 Task: Set "Default preset setting used" for "H.264/MPEG-4 Part 10/AVC encoder (x264 10-bit)" to very fast.
Action: Mouse moved to (97, 10)
Screenshot: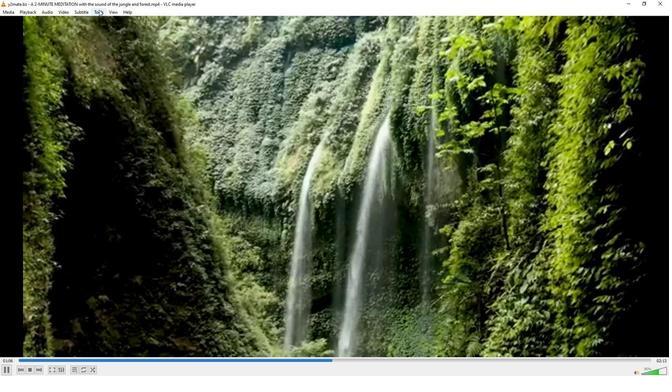 
Action: Mouse pressed left at (97, 10)
Screenshot: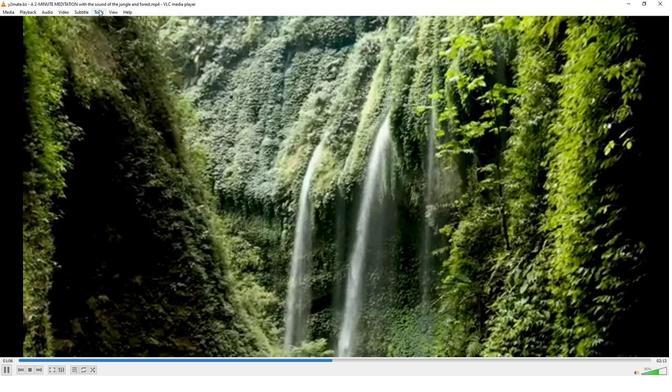 
Action: Mouse moved to (116, 96)
Screenshot: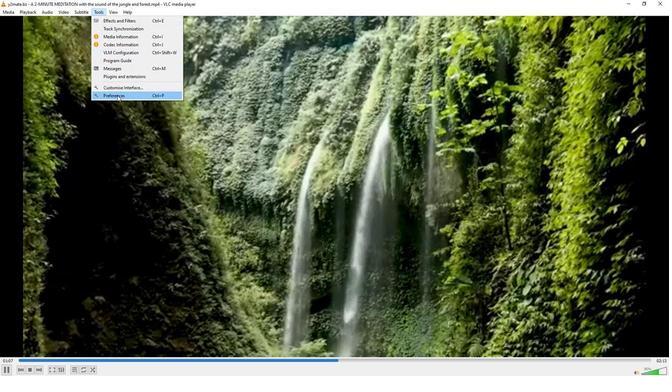 
Action: Mouse pressed left at (116, 96)
Screenshot: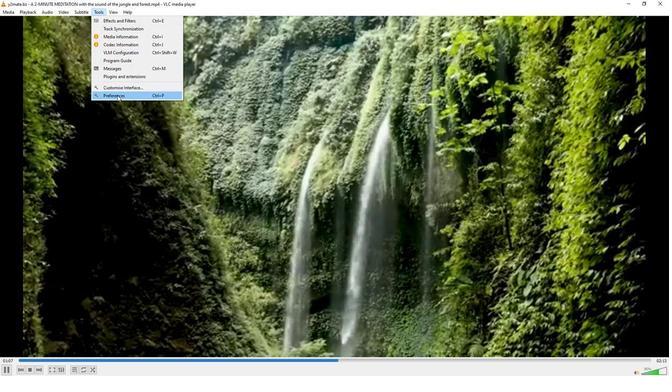 
Action: Mouse moved to (221, 308)
Screenshot: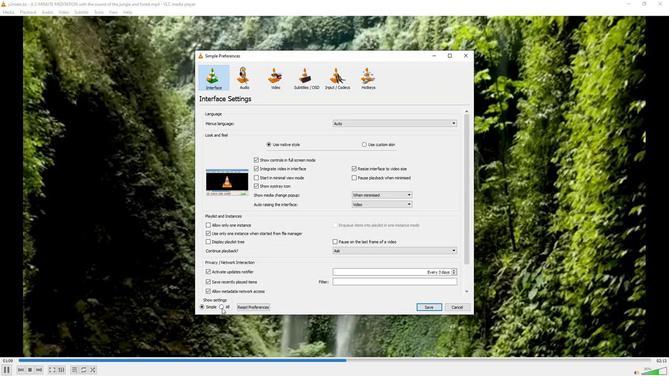 
Action: Mouse pressed left at (221, 308)
Screenshot: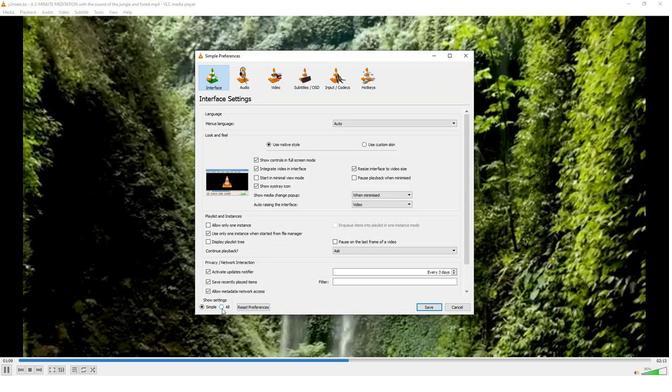 
Action: Mouse moved to (210, 237)
Screenshot: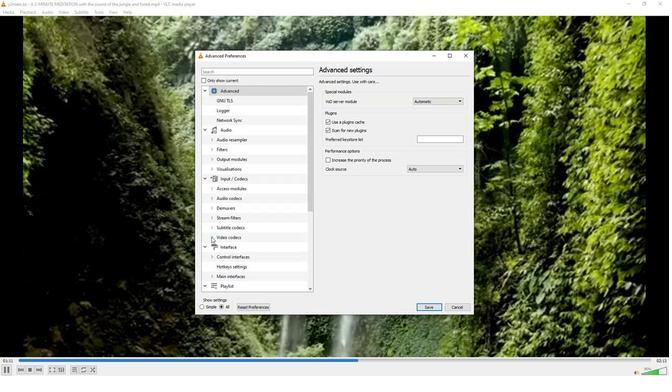 
Action: Mouse pressed left at (210, 237)
Screenshot: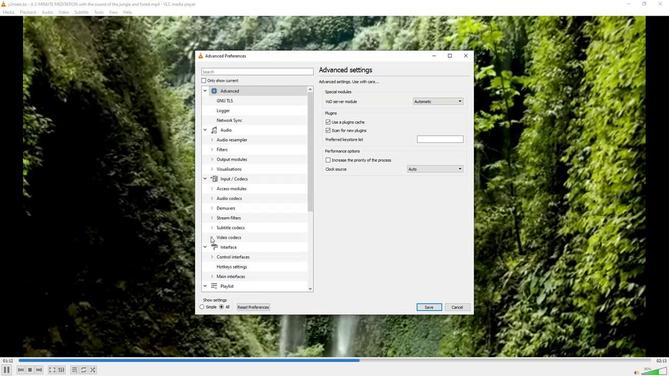 
Action: Mouse moved to (224, 244)
Screenshot: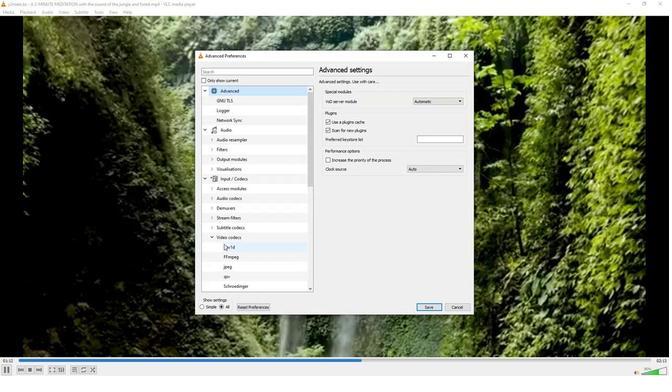 
Action: Mouse scrolled (224, 244) with delta (0, 0)
Screenshot: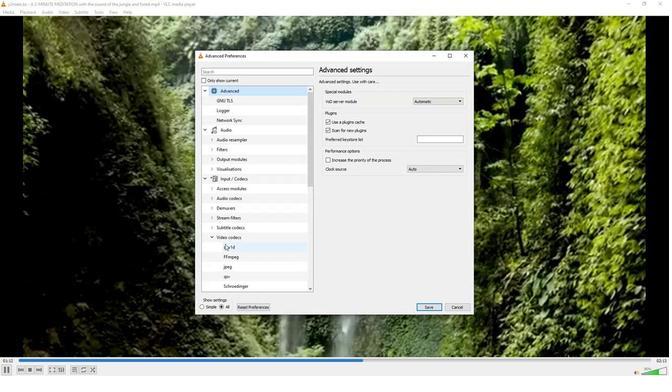 
Action: Mouse scrolled (224, 244) with delta (0, 0)
Screenshot: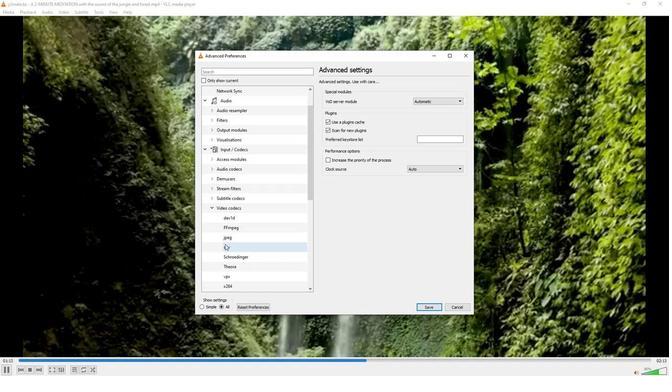 
Action: Mouse moved to (230, 268)
Screenshot: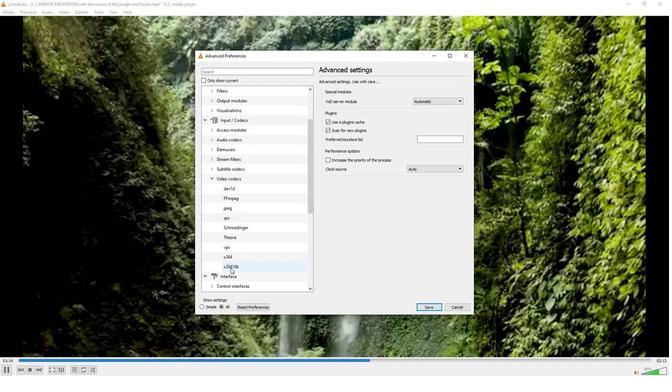 
Action: Mouse pressed left at (230, 268)
Screenshot: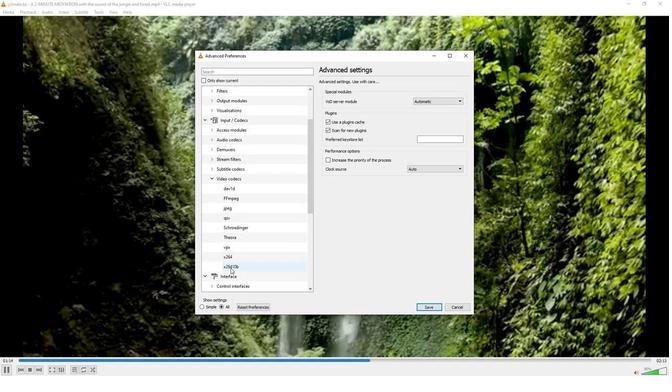 
Action: Mouse moved to (398, 242)
Screenshot: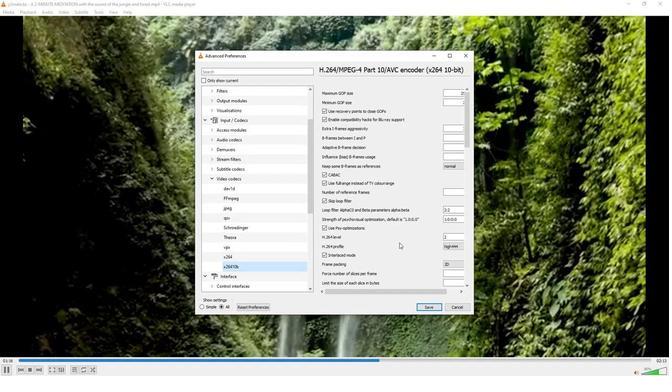 
Action: Mouse scrolled (398, 241) with delta (0, 0)
Screenshot: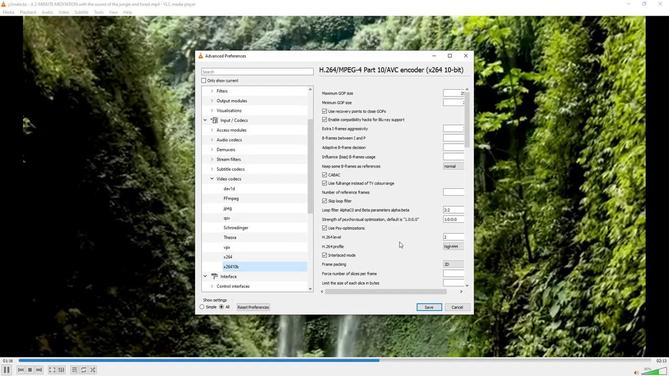 
Action: Mouse scrolled (398, 241) with delta (0, 0)
Screenshot: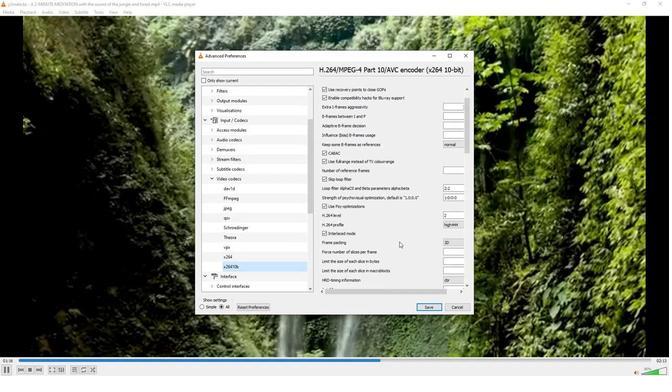 
Action: Mouse scrolled (398, 241) with delta (0, 0)
Screenshot: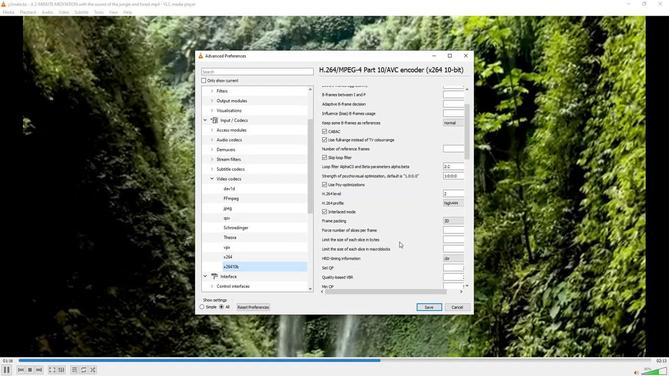 
Action: Mouse moved to (398, 239)
Screenshot: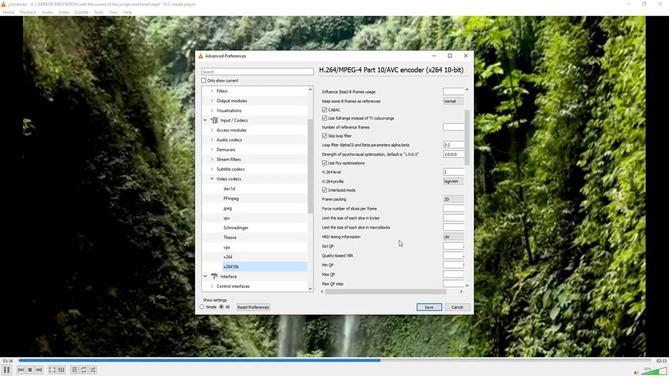 
Action: Mouse scrolled (398, 239) with delta (0, 0)
Screenshot: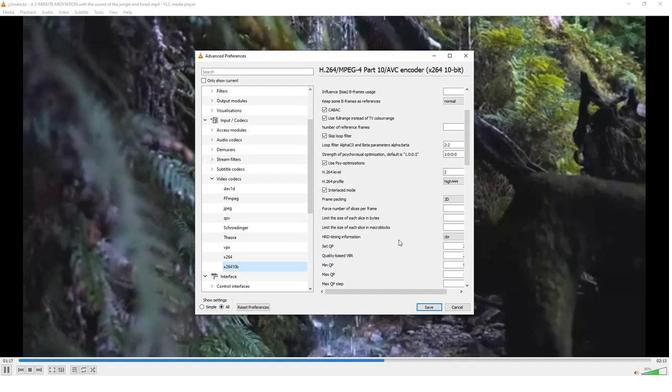 
Action: Mouse scrolled (398, 239) with delta (0, 0)
Screenshot: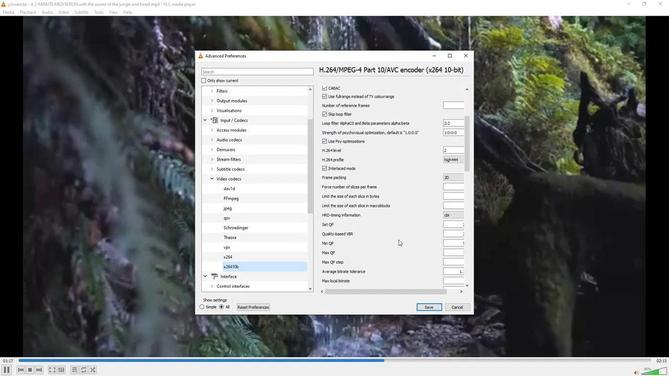 
Action: Mouse scrolled (398, 239) with delta (0, 0)
Screenshot: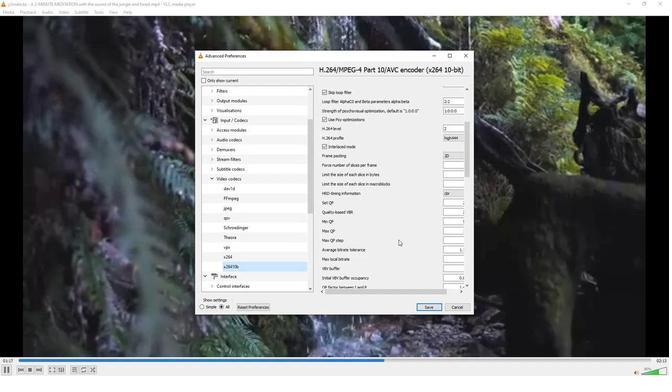 
Action: Mouse scrolled (398, 239) with delta (0, 0)
Screenshot: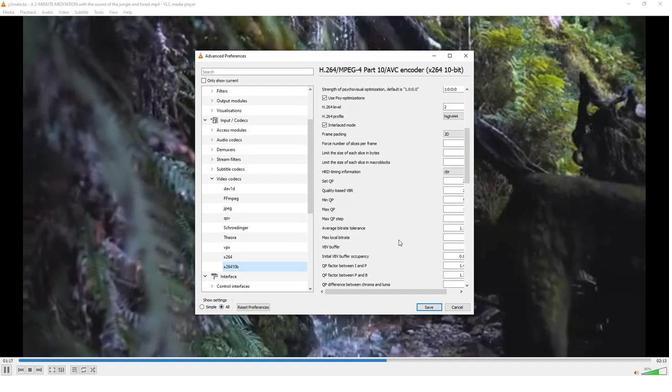 
Action: Mouse scrolled (398, 239) with delta (0, 0)
Screenshot: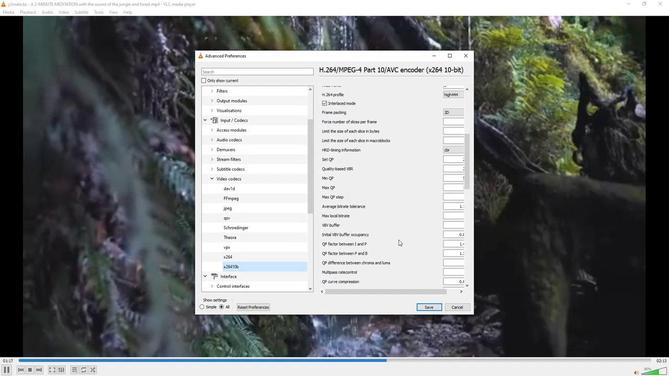 
Action: Mouse moved to (398, 239)
Screenshot: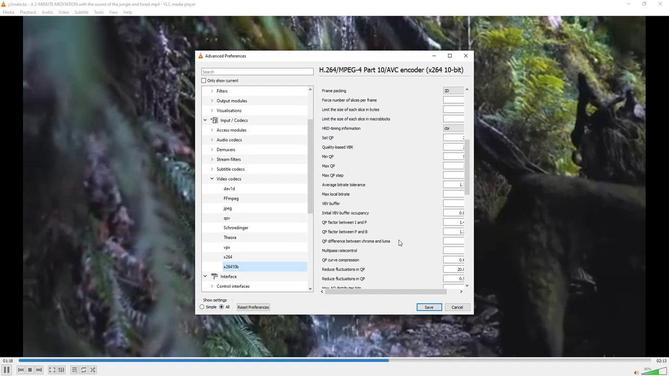 
Action: Mouse scrolled (398, 239) with delta (0, 0)
Screenshot: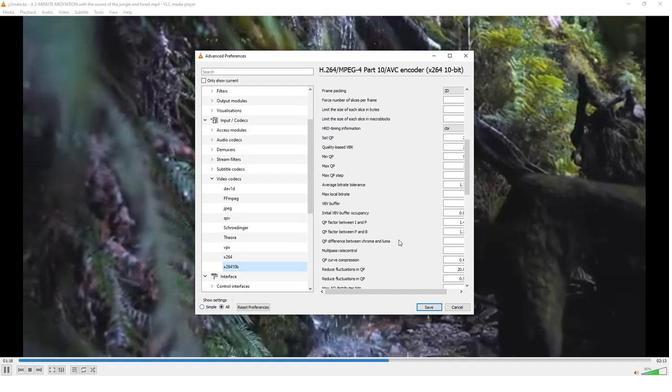
Action: Mouse scrolled (398, 239) with delta (0, 0)
Screenshot: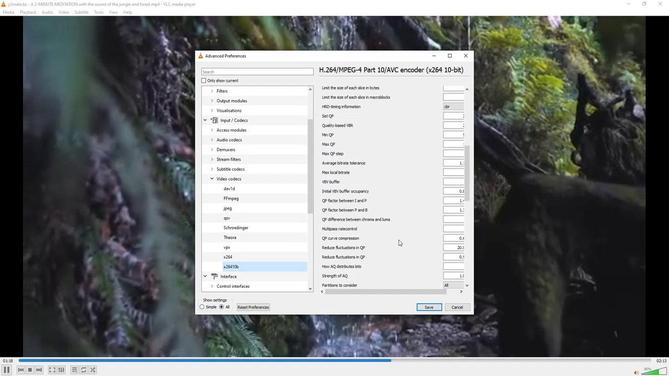 
Action: Mouse moved to (398, 239)
Screenshot: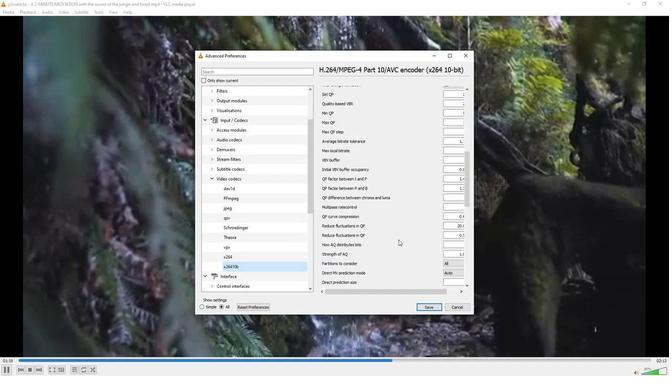
Action: Mouse scrolled (398, 239) with delta (0, 0)
Screenshot: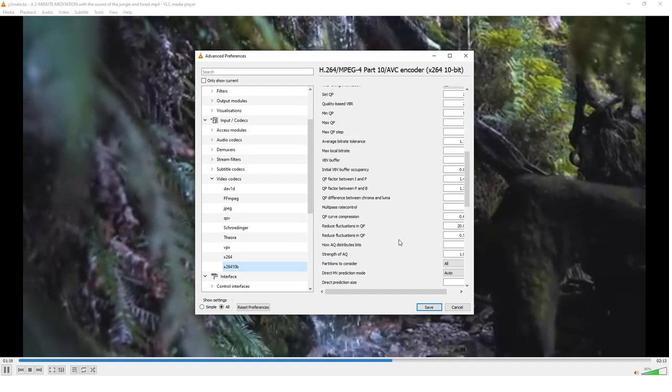 
Action: Mouse scrolled (398, 239) with delta (0, 0)
Screenshot: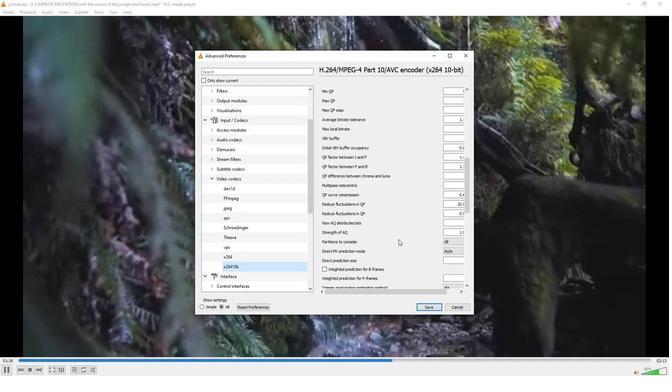 
Action: Mouse scrolled (398, 239) with delta (0, 0)
Screenshot: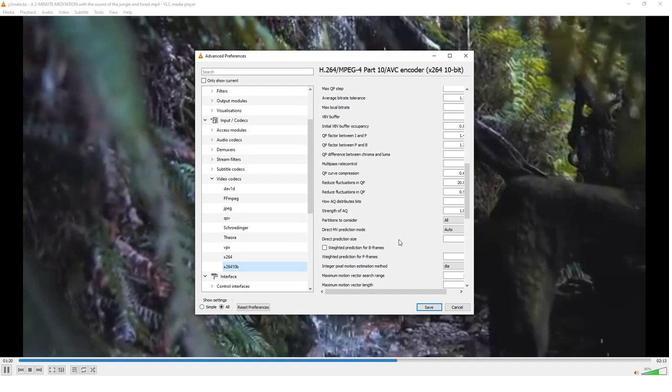 
Action: Mouse scrolled (398, 239) with delta (0, 0)
Screenshot: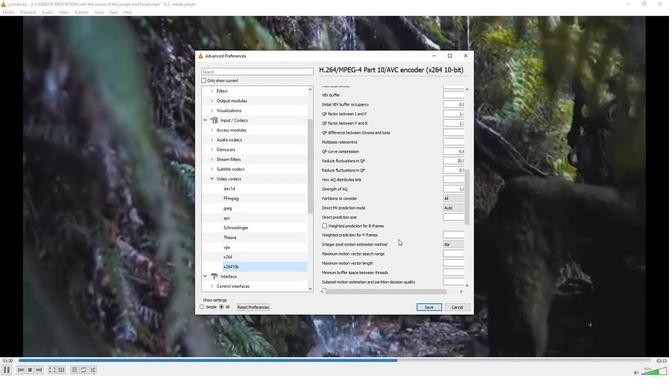 
Action: Mouse scrolled (398, 239) with delta (0, 0)
Screenshot: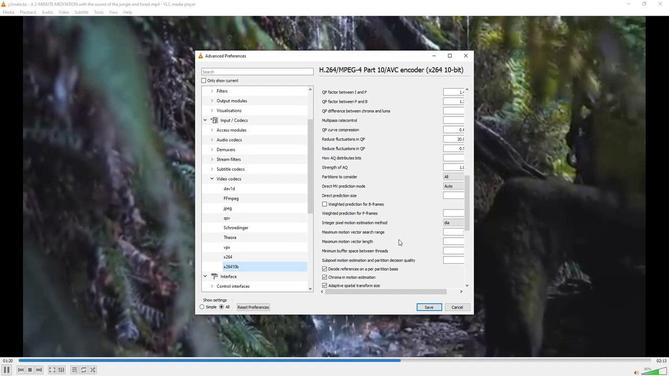 
Action: Mouse scrolled (398, 239) with delta (0, 0)
Screenshot: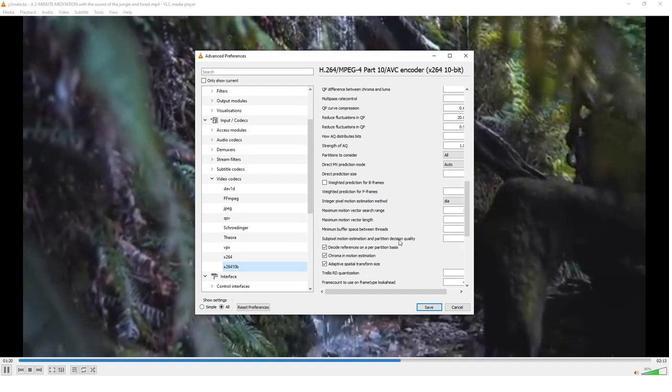 
Action: Mouse moved to (398, 239)
Screenshot: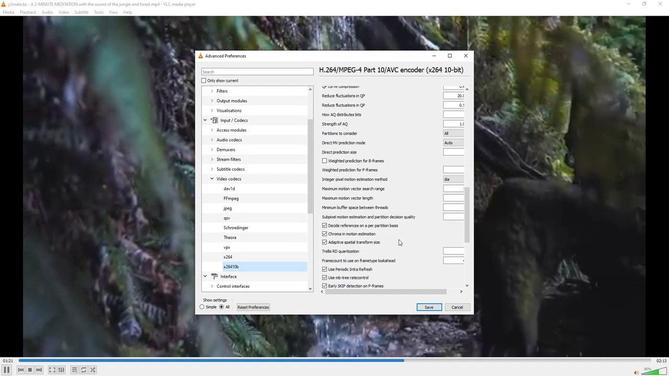 
Action: Mouse scrolled (398, 238) with delta (0, 0)
Screenshot: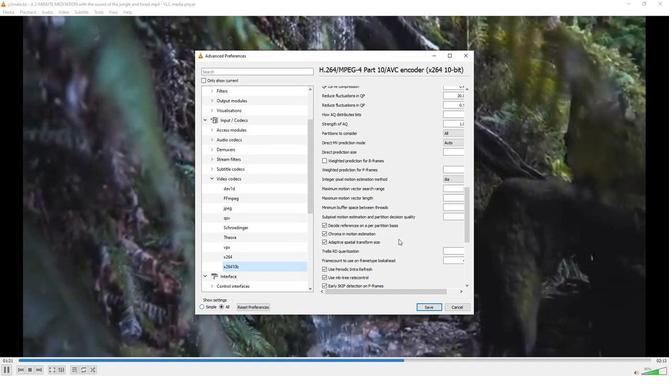 
Action: Mouse scrolled (398, 238) with delta (0, 0)
Screenshot: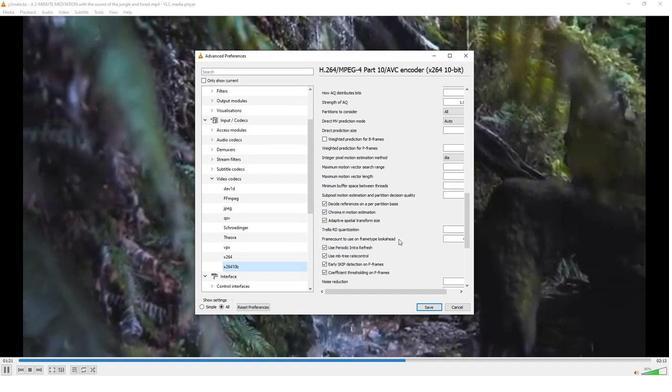 
Action: Mouse scrolled (398, 238) with delta (0, 0)
Screenshot: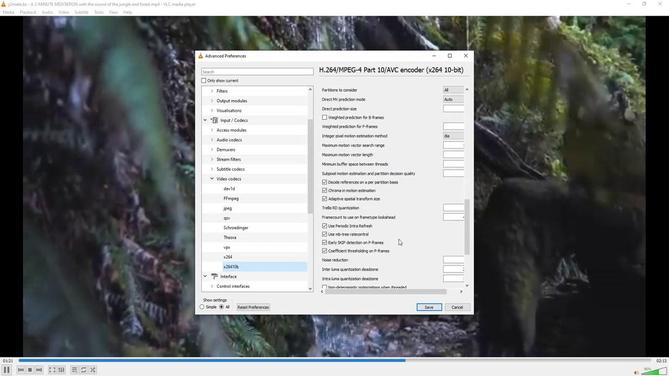 
Action: Mouse scrolled (398, 238) with delta (0, 0)
Screenshot: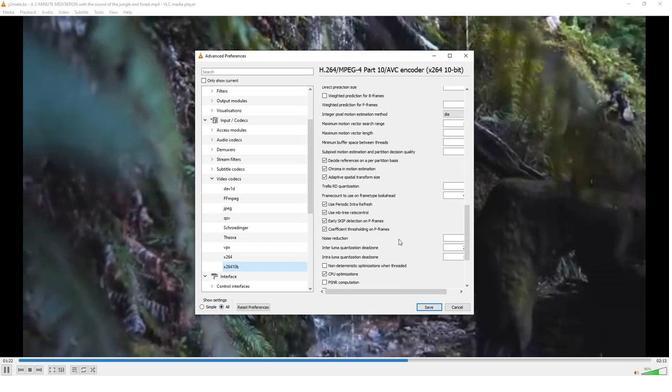 
Action: Mouse scrolled (398, 238) with delta (0, 0)
Screenshot: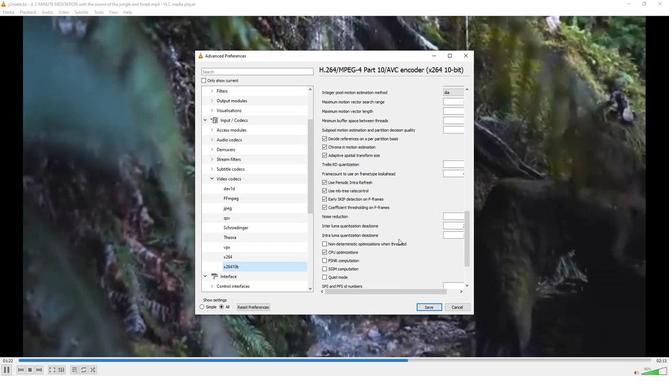 
Action: Mouse scrolled (398, 238) with delta (0, 0)
Screenshot: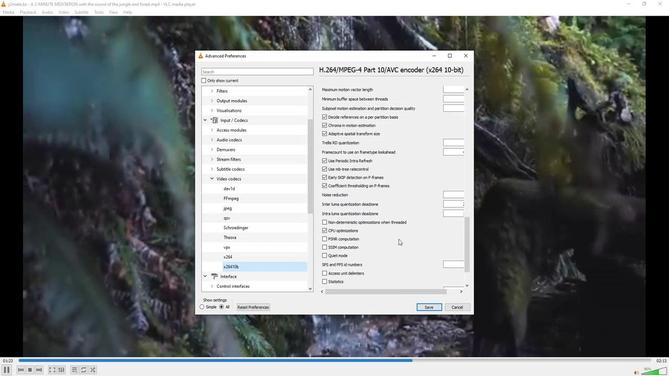
Action: Mouse scrolled (398, 238) with delta (0, 0)
Screenshot: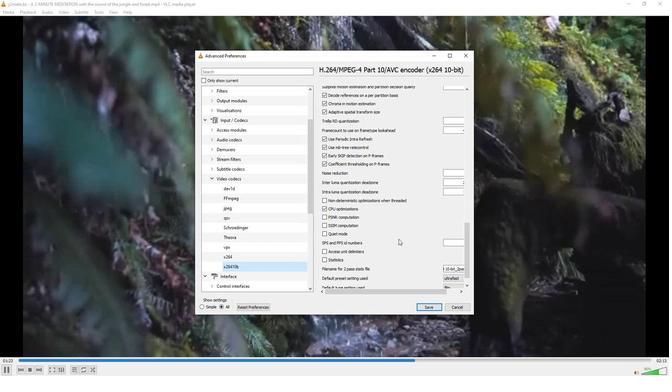 
Action: Mouse moved to (454, 260)
Screenshot: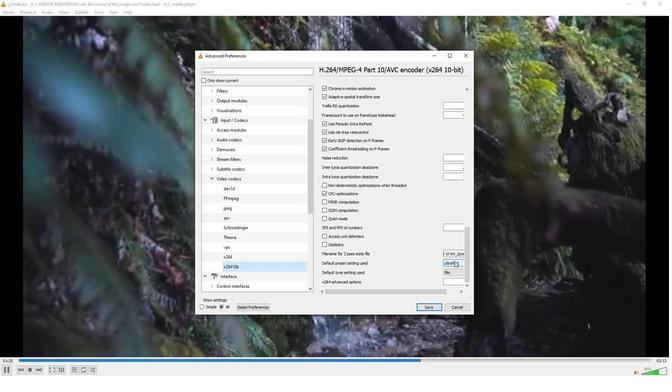 
Action: Mouse pressed left at (454, 260)
Screenshot: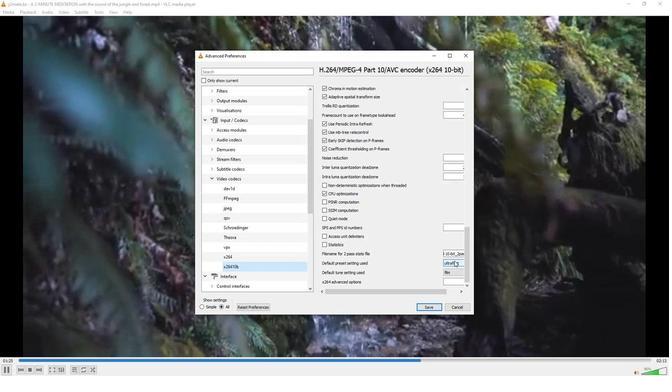 
Action: Mouse moved to (452, 277)
Screenshot: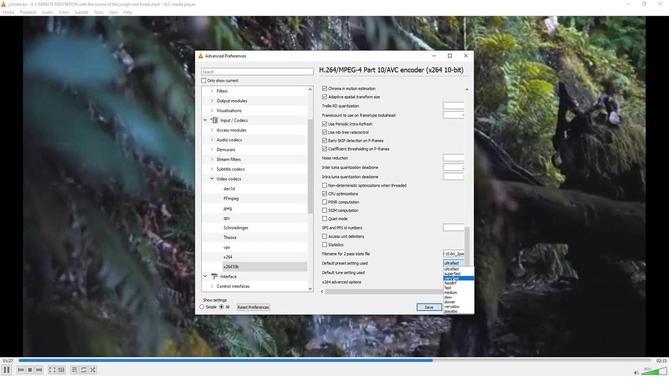 
Action: Mouse pressed left at (452, 277)
Screenshot: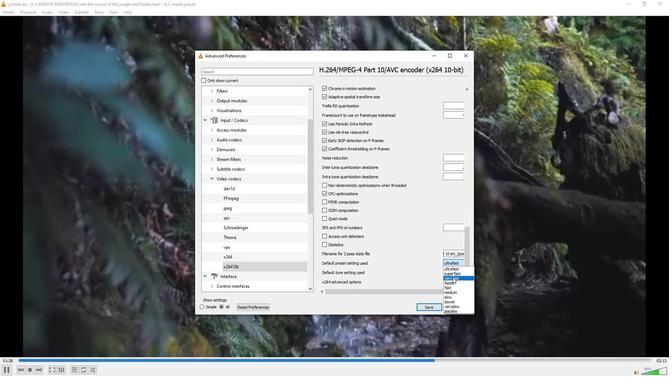 
